 Task: Toggle the option "Automatically expand console.trace() messages".
Action: Mouse moved to (1201, 31)
Screenshot: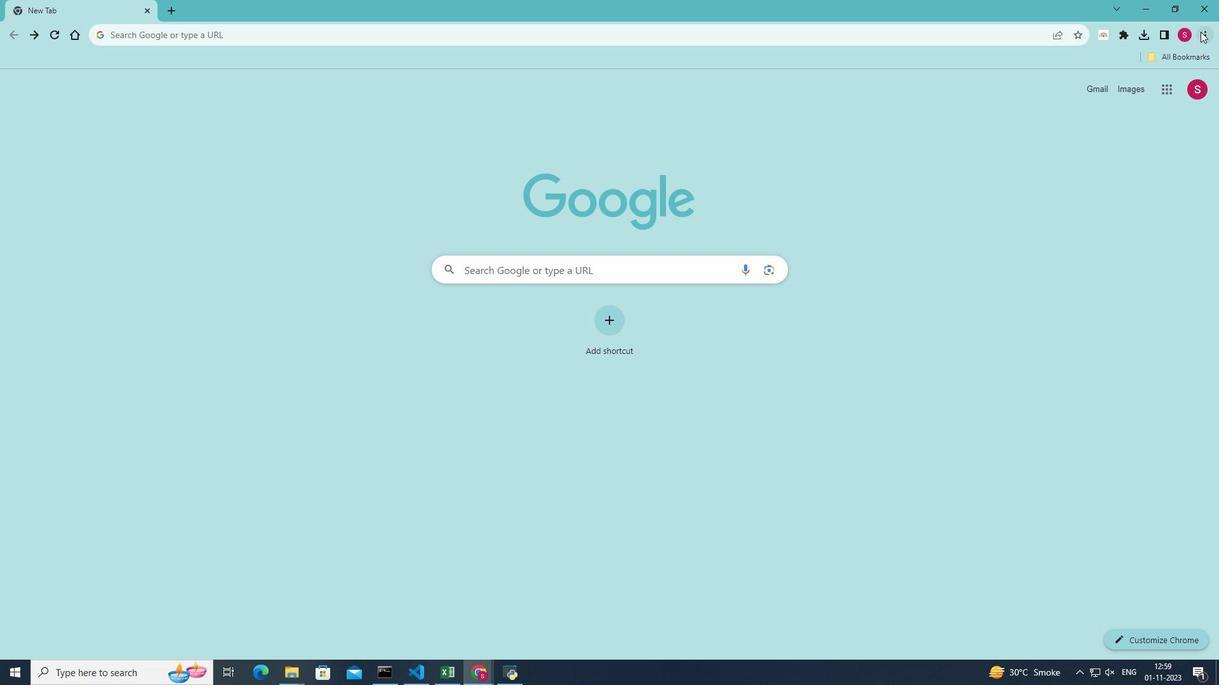 
Action: Mouse pressed left at (1201, 31)
Screenshot: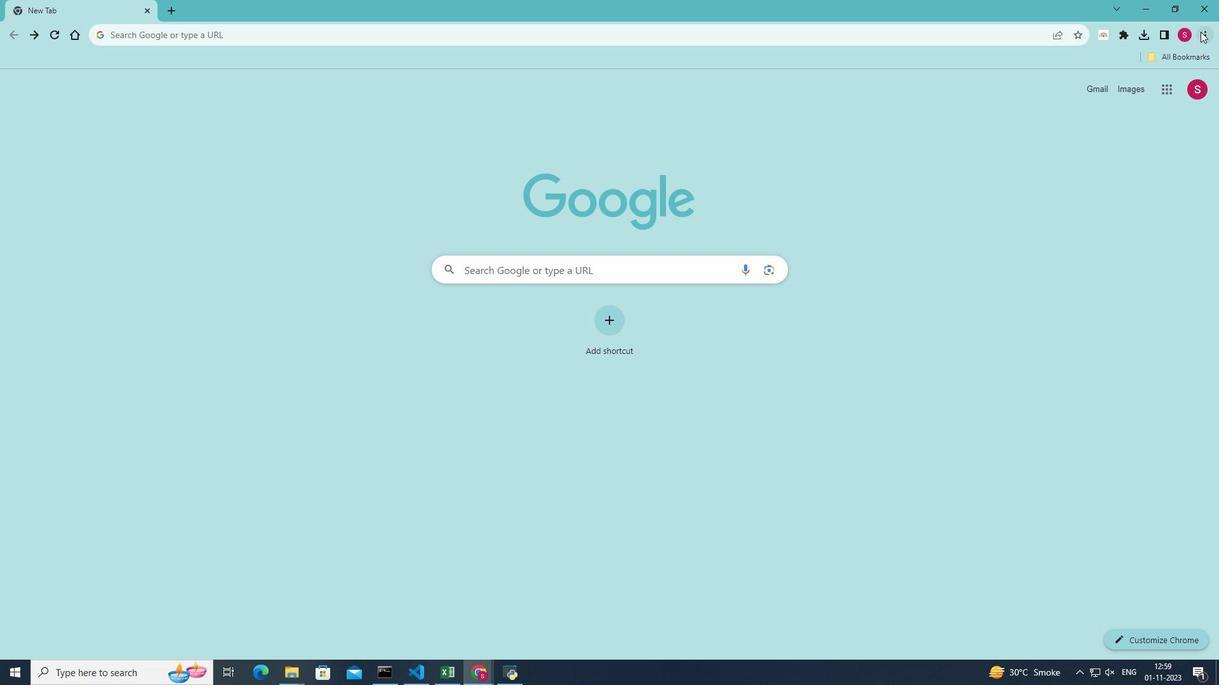 
Action: Mouse moved to (938, 323)
Screenshot: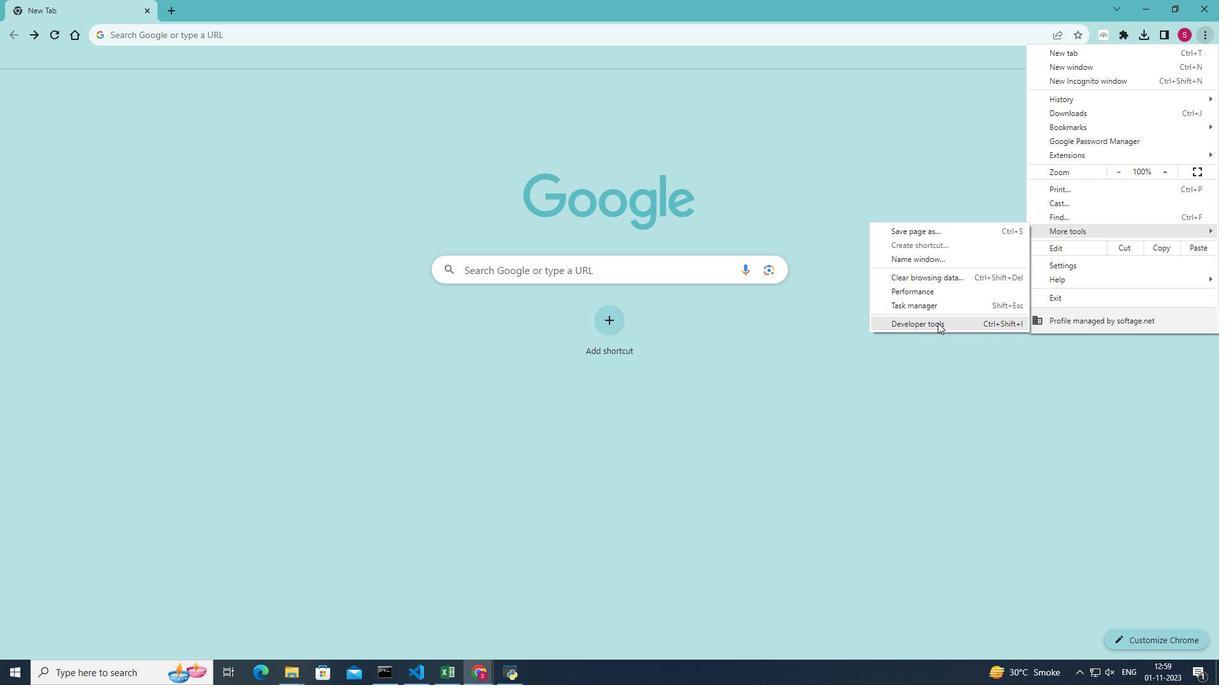 
Action: Mouse pressed left at (938, 323)
Screenshot: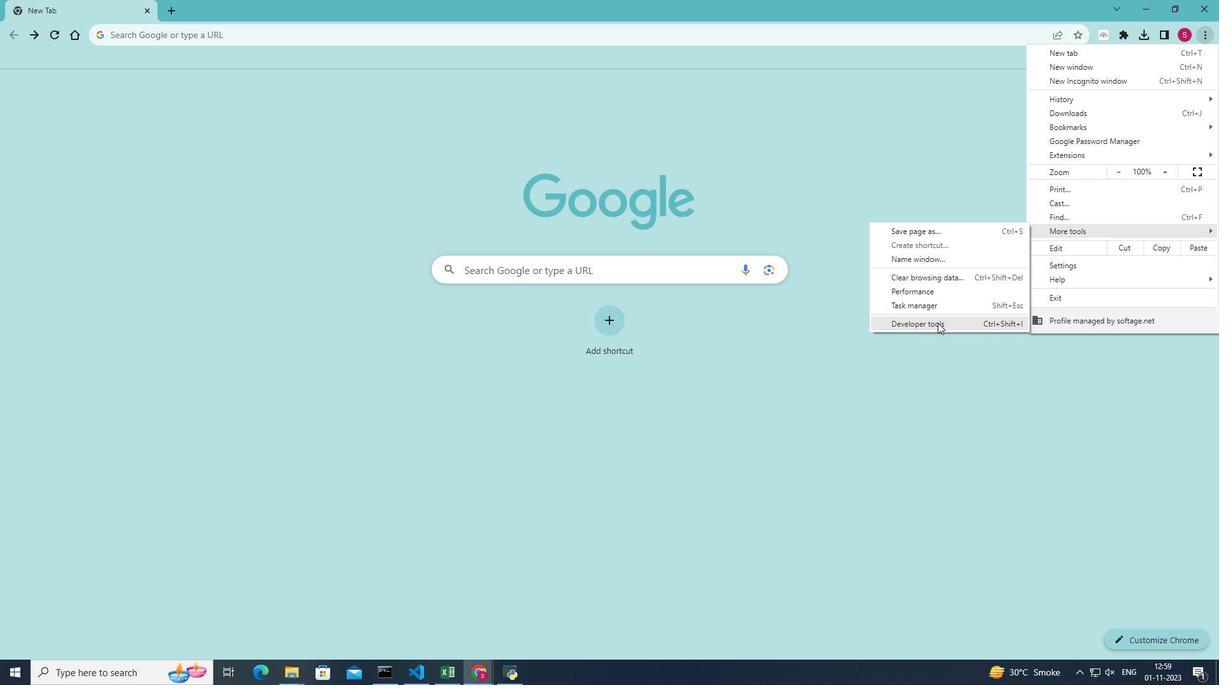 
Action: Mouse moved to (1175, 74)
Screenshot: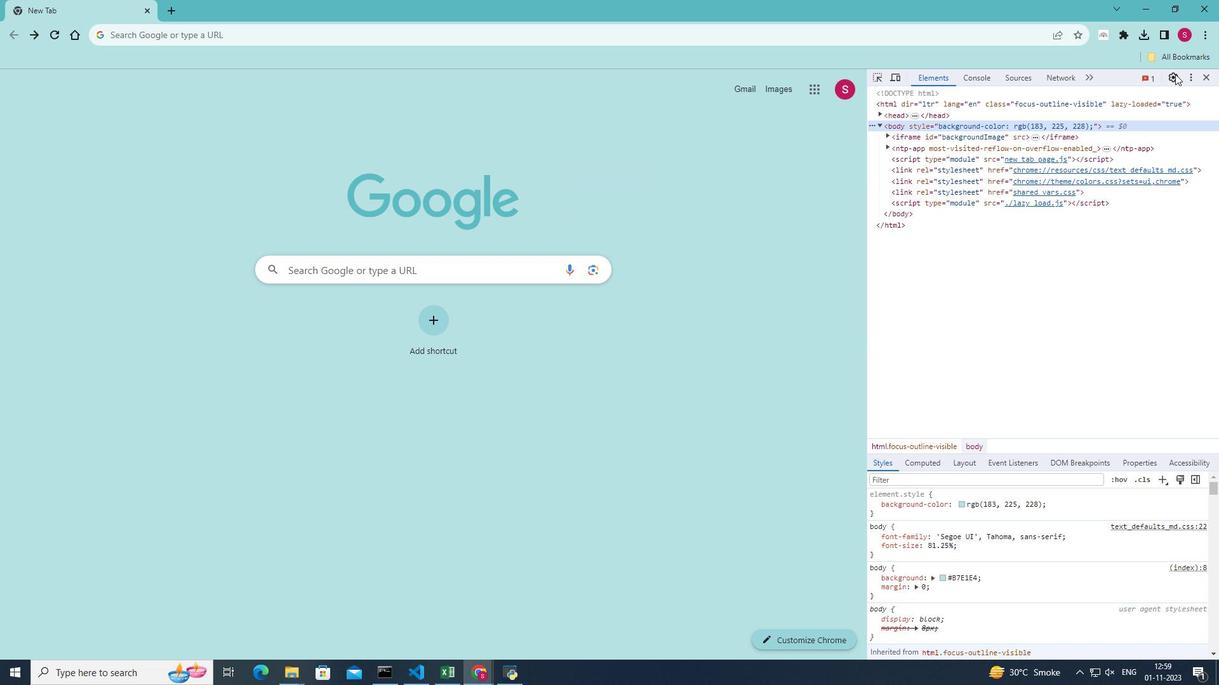 
Action: Mouse pressed left at (1175, 74)
Screenshot: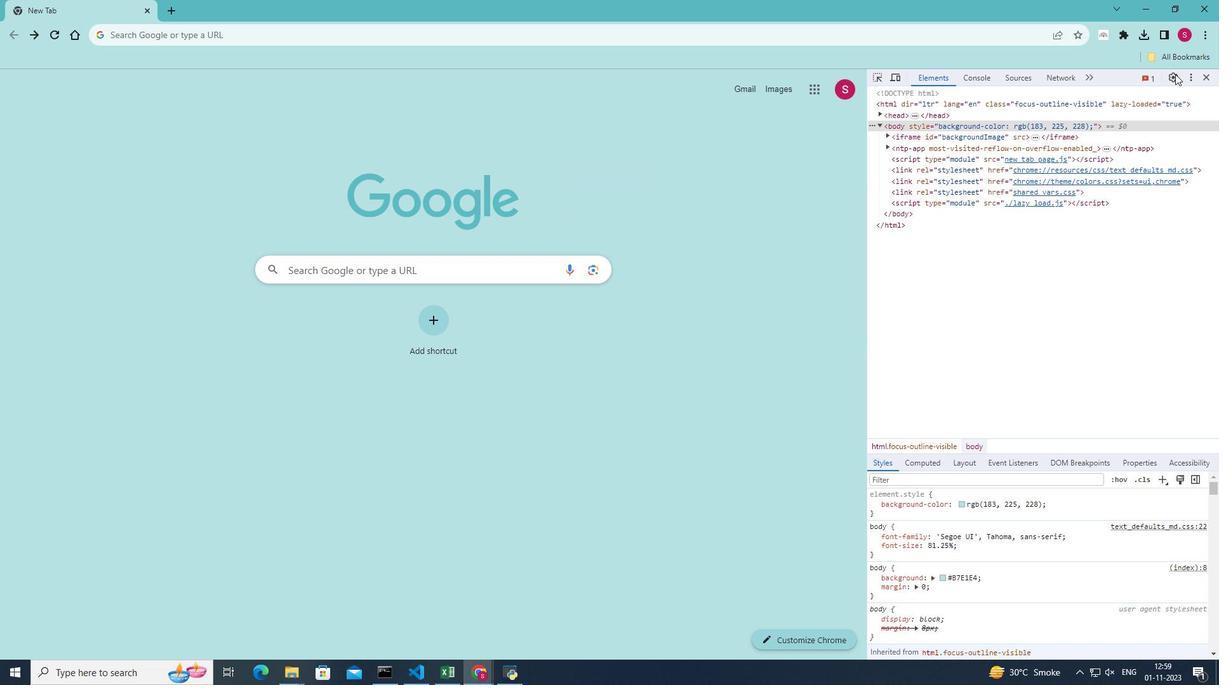 
Action: Mouse moved to (1162, 304)
Screenshot: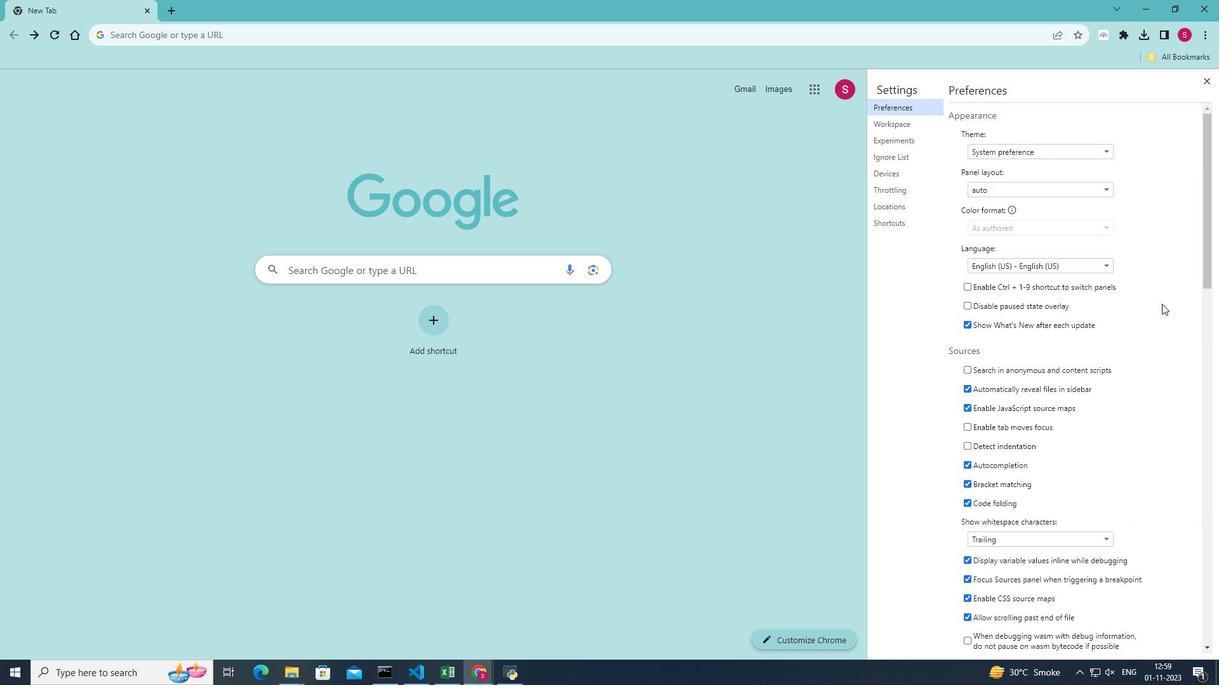 
Action: Mouse scrolled (1162, 303) with delta (0, 0)
Screenshot: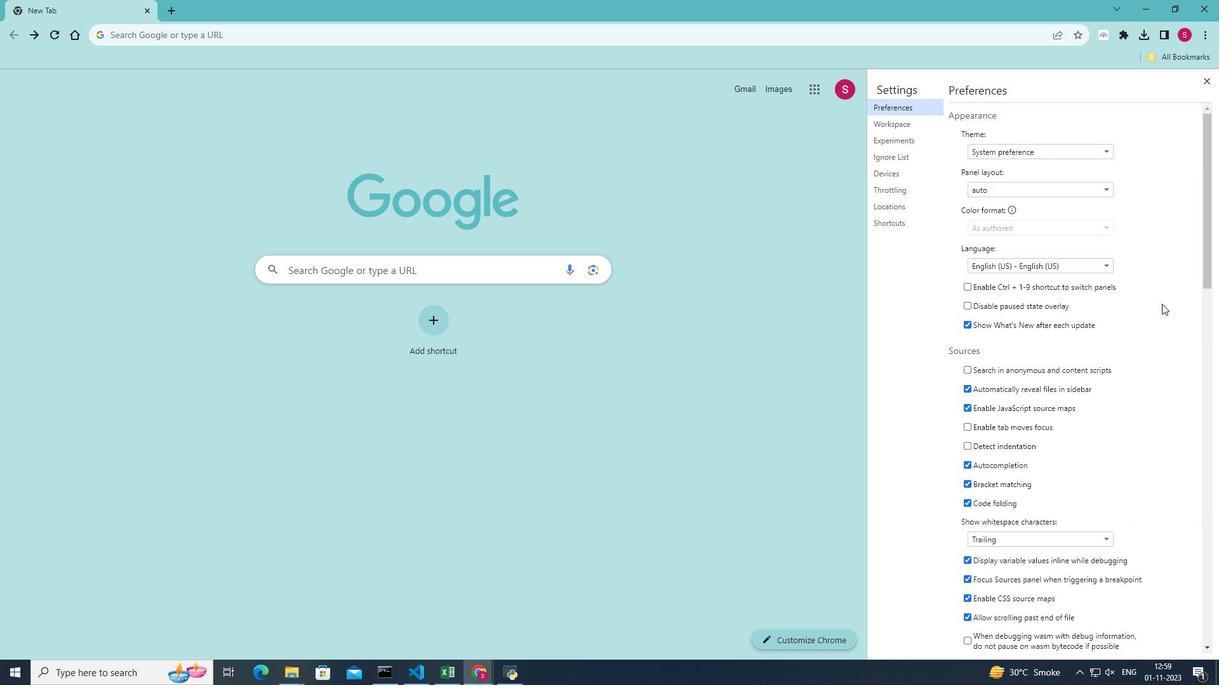 
Action: Mouse scrolled (1162, 303) with delta (0, 0)
Screenshot: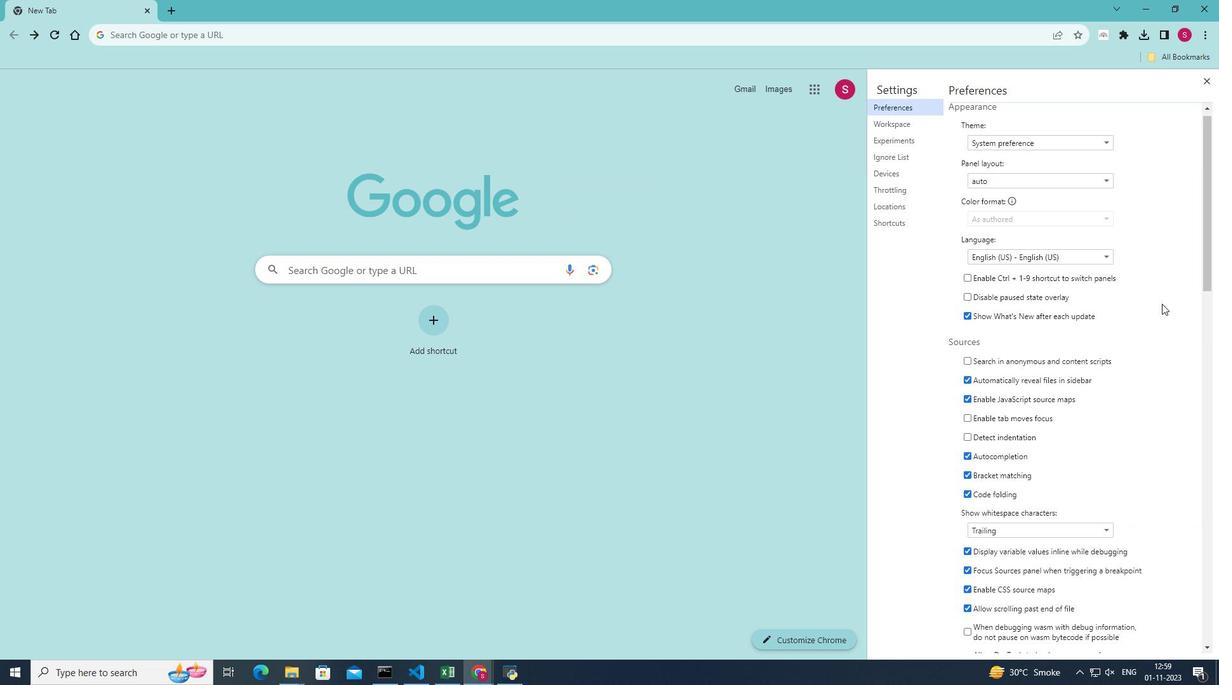 
Action: Mouse scrolled (1162, 303) with delta (0, 0)
Screenshot: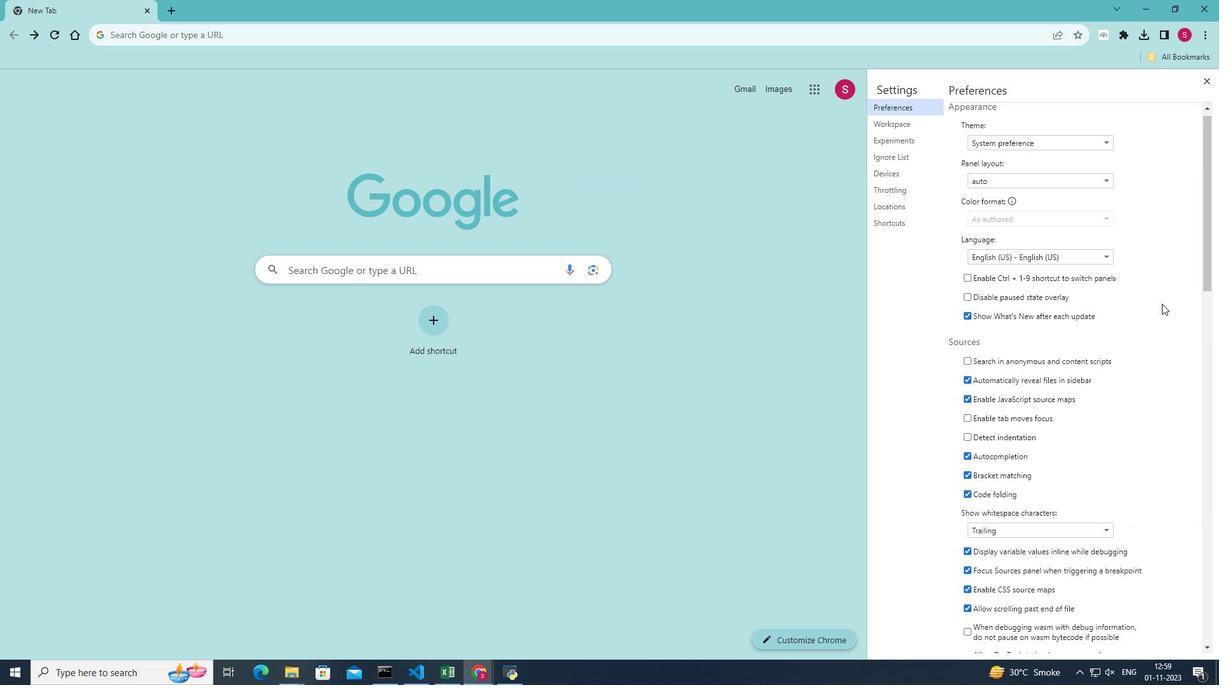 
Action: Mouse scrolled (1162, 303) with delta (0, 0)
Screenshot: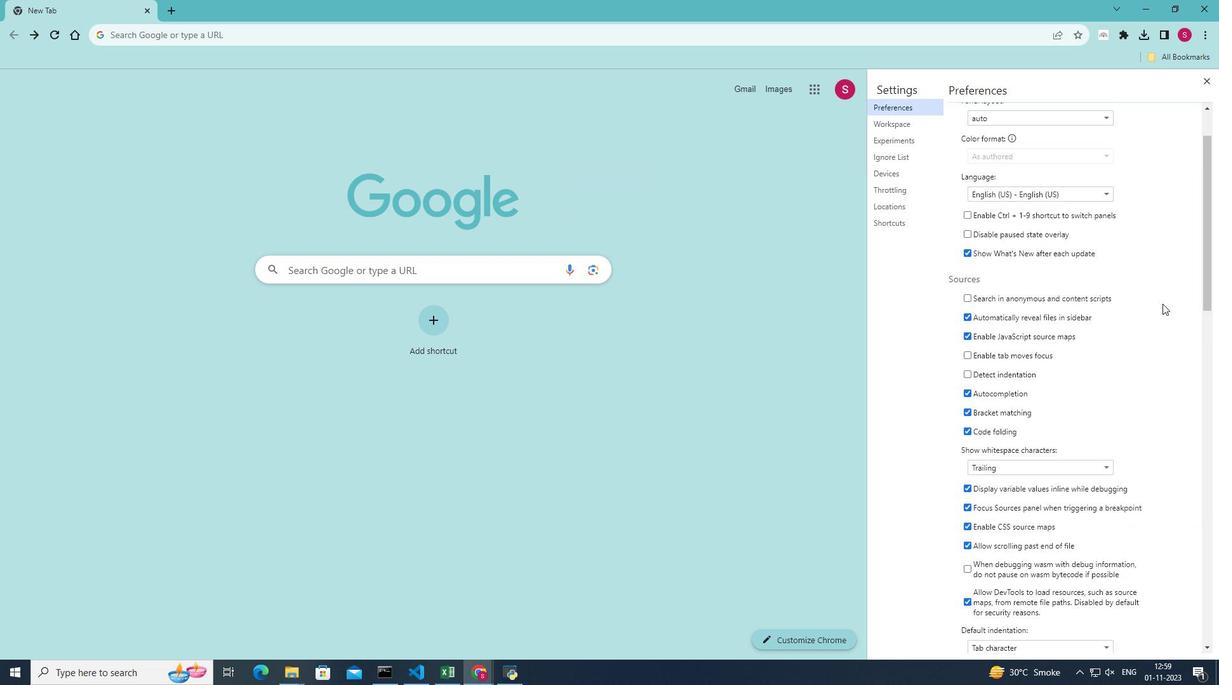 
Action: Mouse moved to (1162, 304)
Screenshot: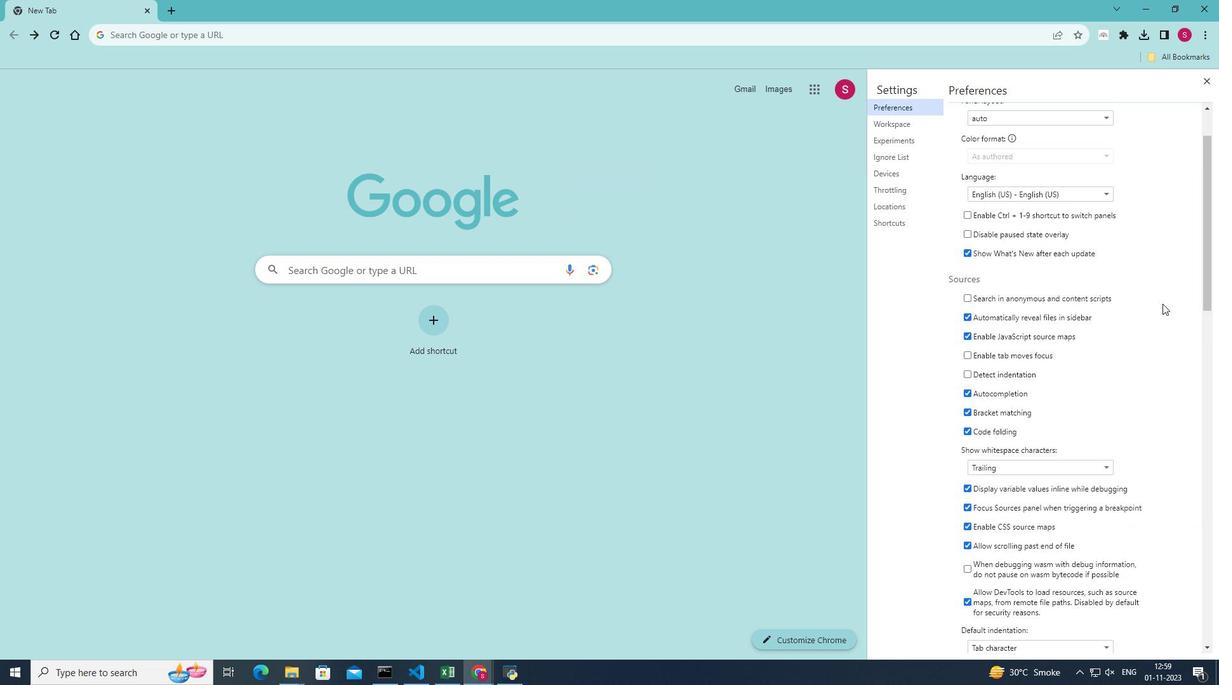 
Action: Mouse scrolled (1162, 303) with delta (0, 0)
Screenshot: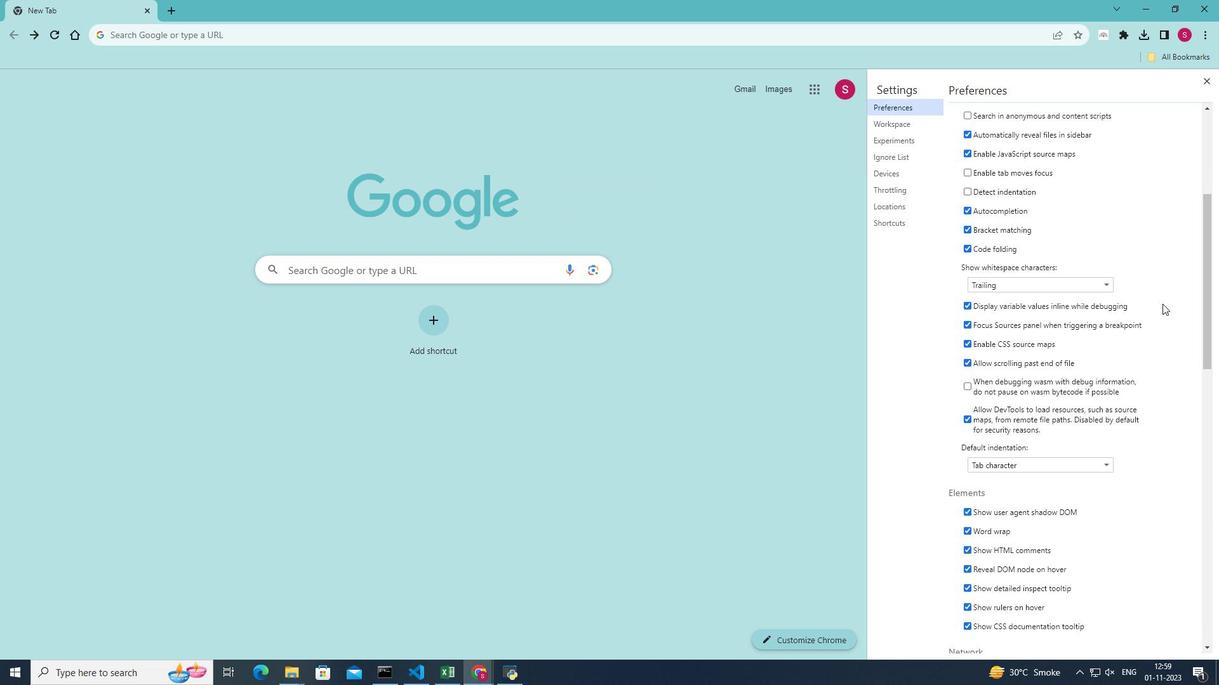 
Action: Mouse scrolled (1162, 303) with delta (0, 0)
Screenshot: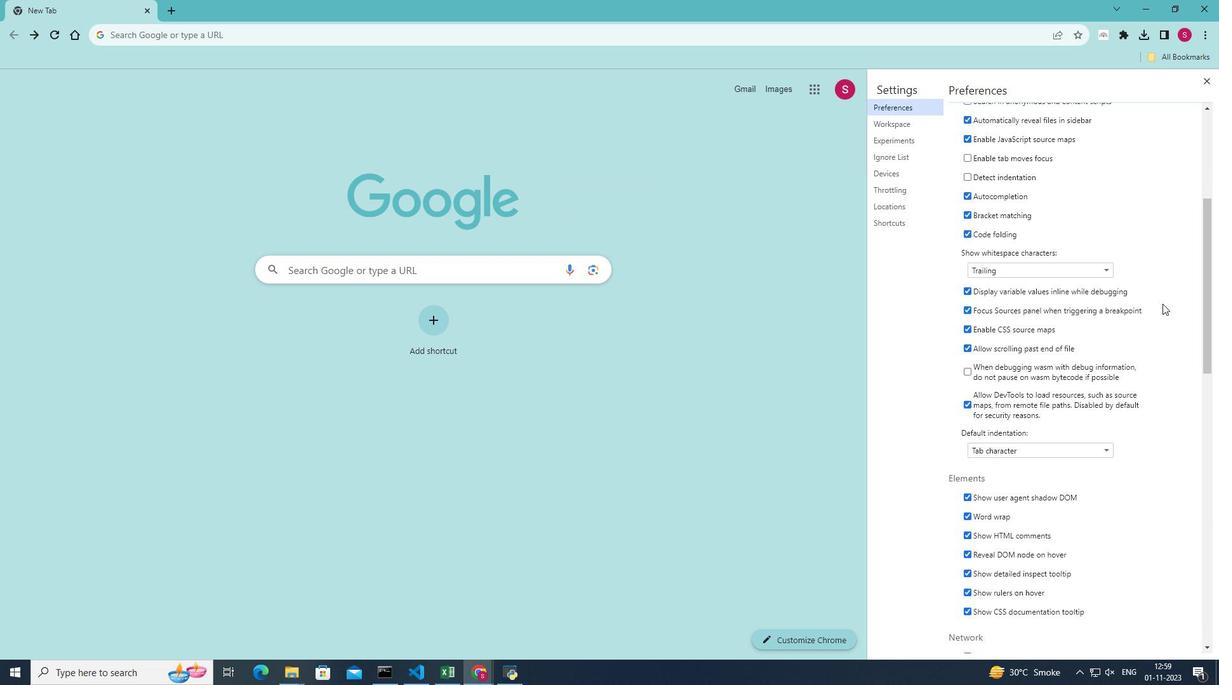
Action: Mouse scrolled (1162, 303) with delta (0, 0)
Screenshot: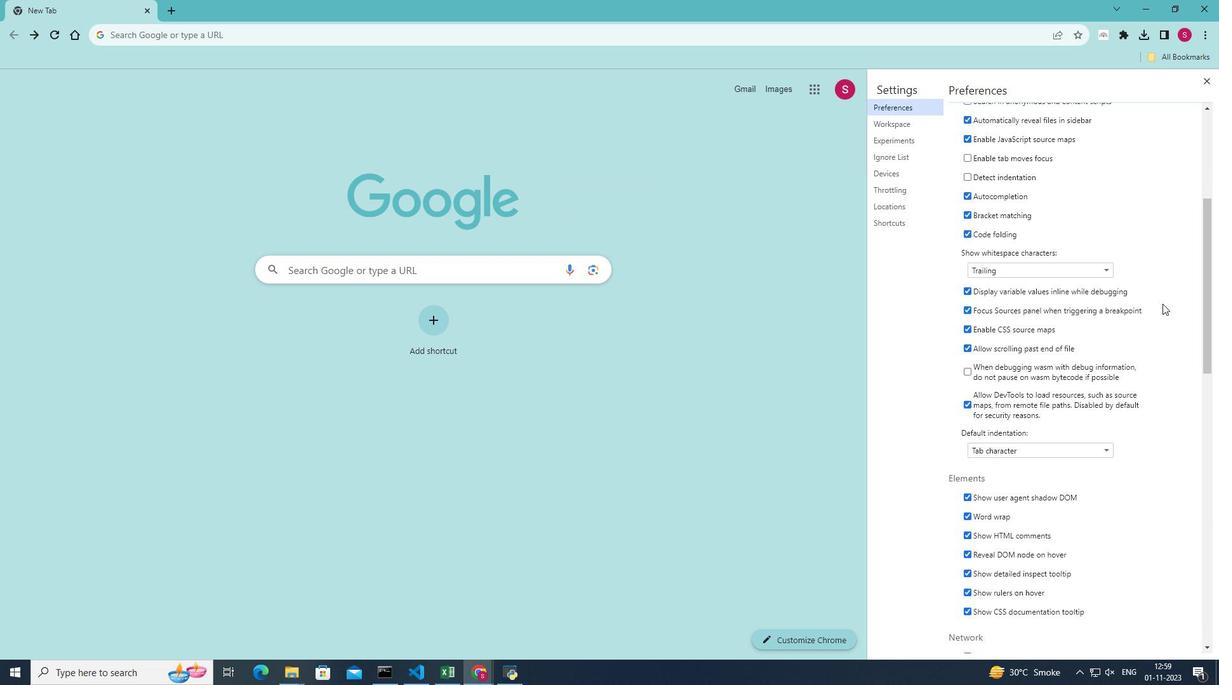 
Action: Mouse scrolled (1162, 303) with delta (0, 0)
Screenshot: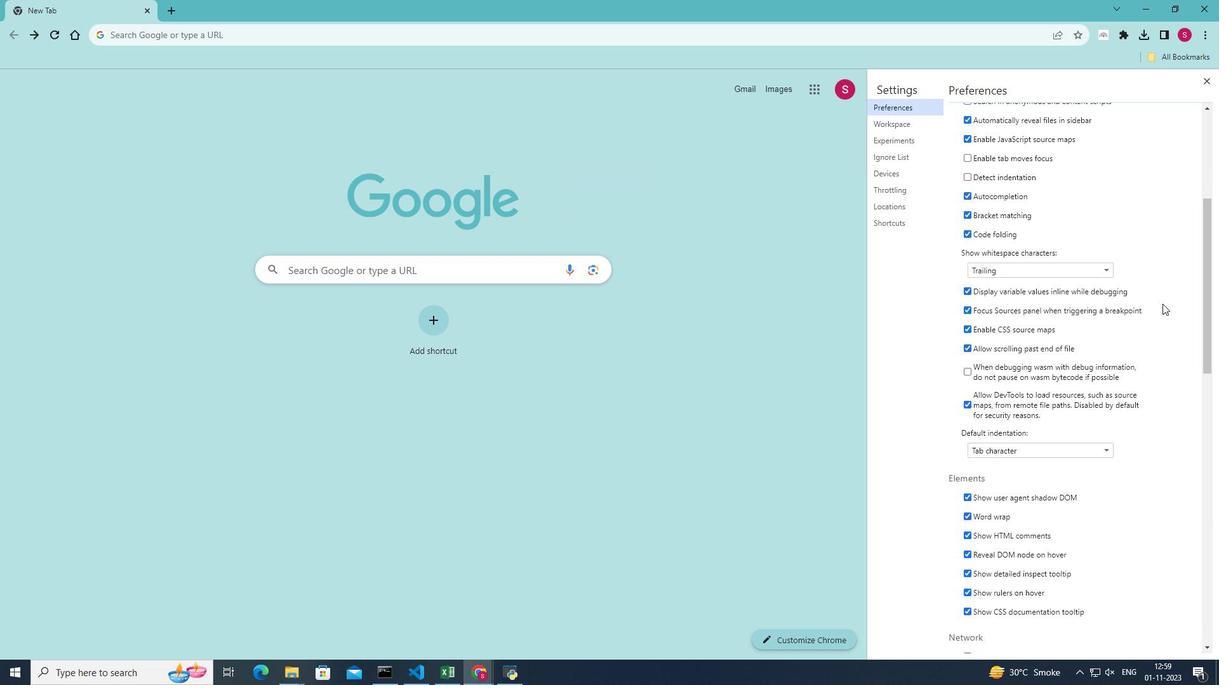 
Action: Mouse scrolled (1162, 303) with delta (0, 0)
Screenshot: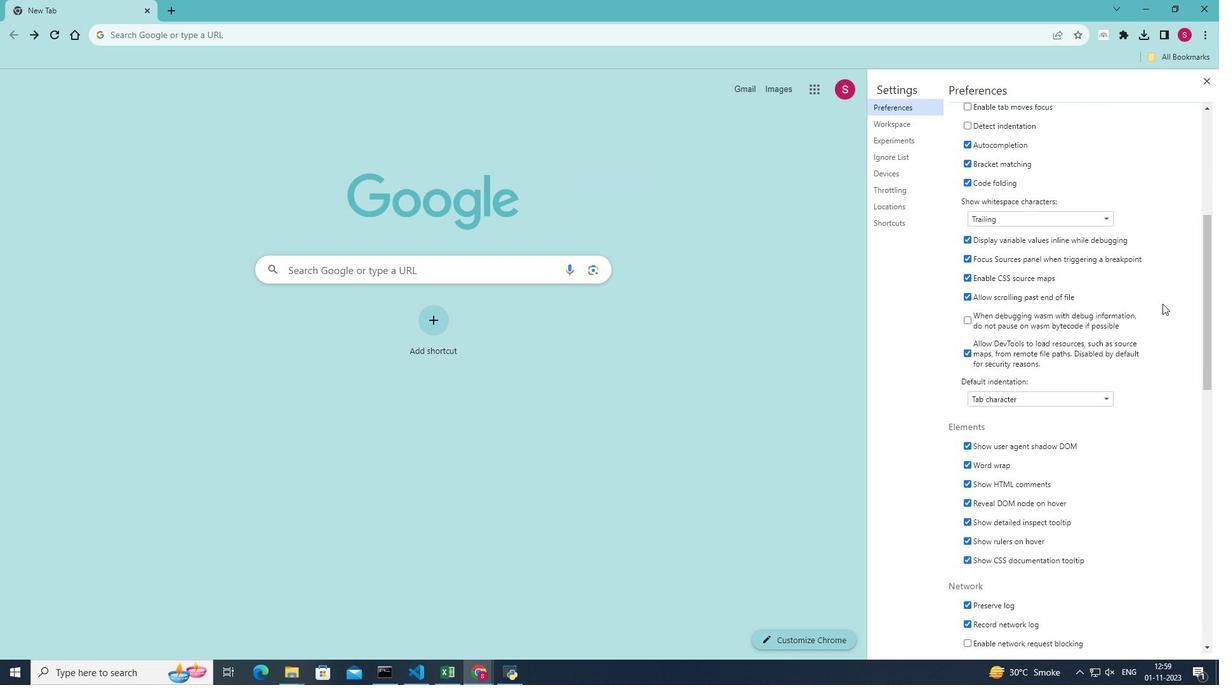 
Action: Mouse scrolled (1162, 303) with delta (0, 0)
Screenshot: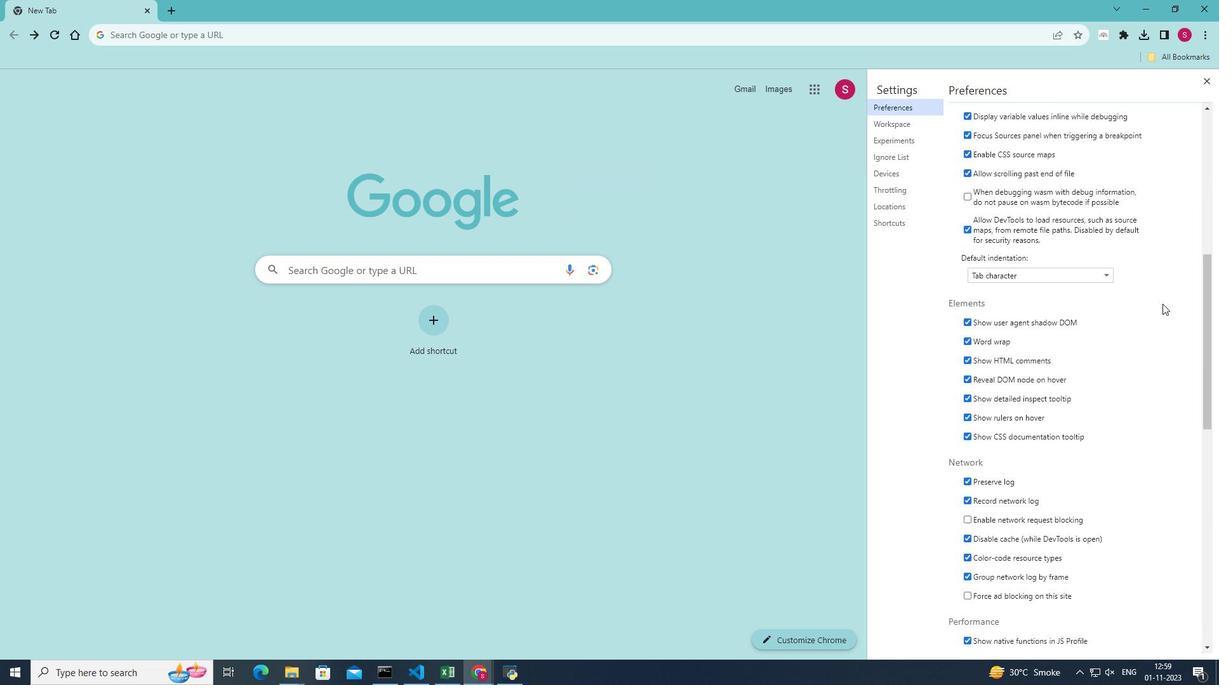 
Action: Mouse scrolled (1162, 303) with delta (0, 0)
Screenshot: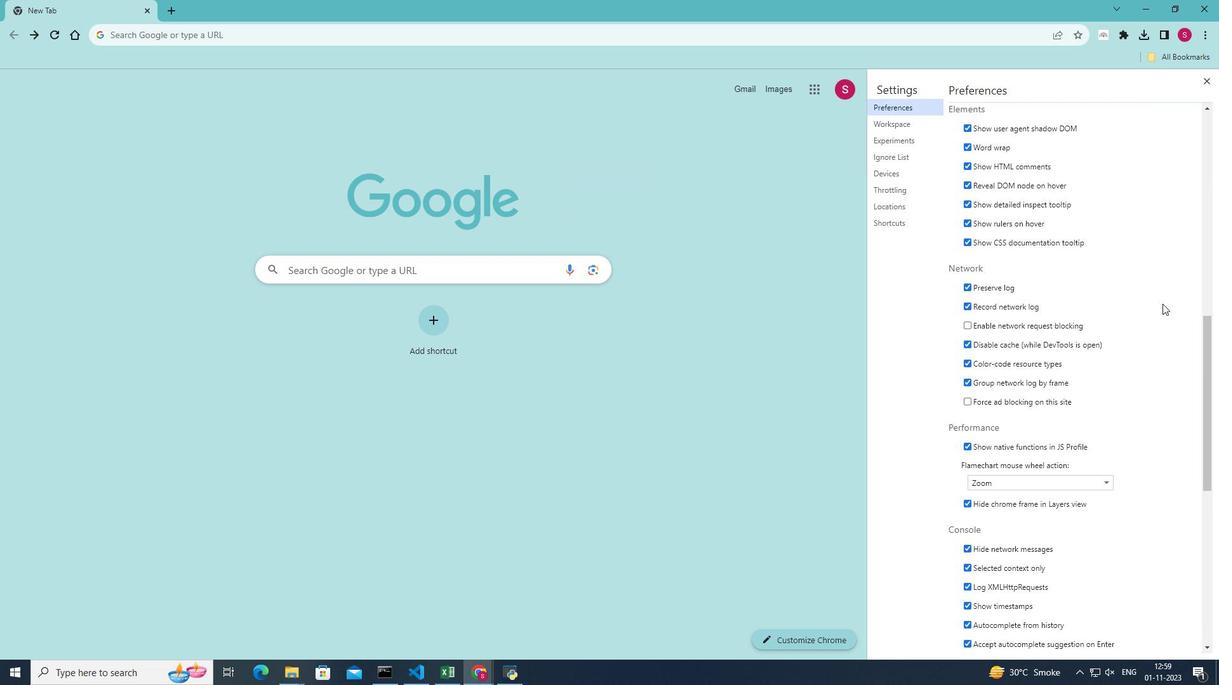 
Action: Mouse scrolled (1162, 303) with delta (0, 0)
Screenshot: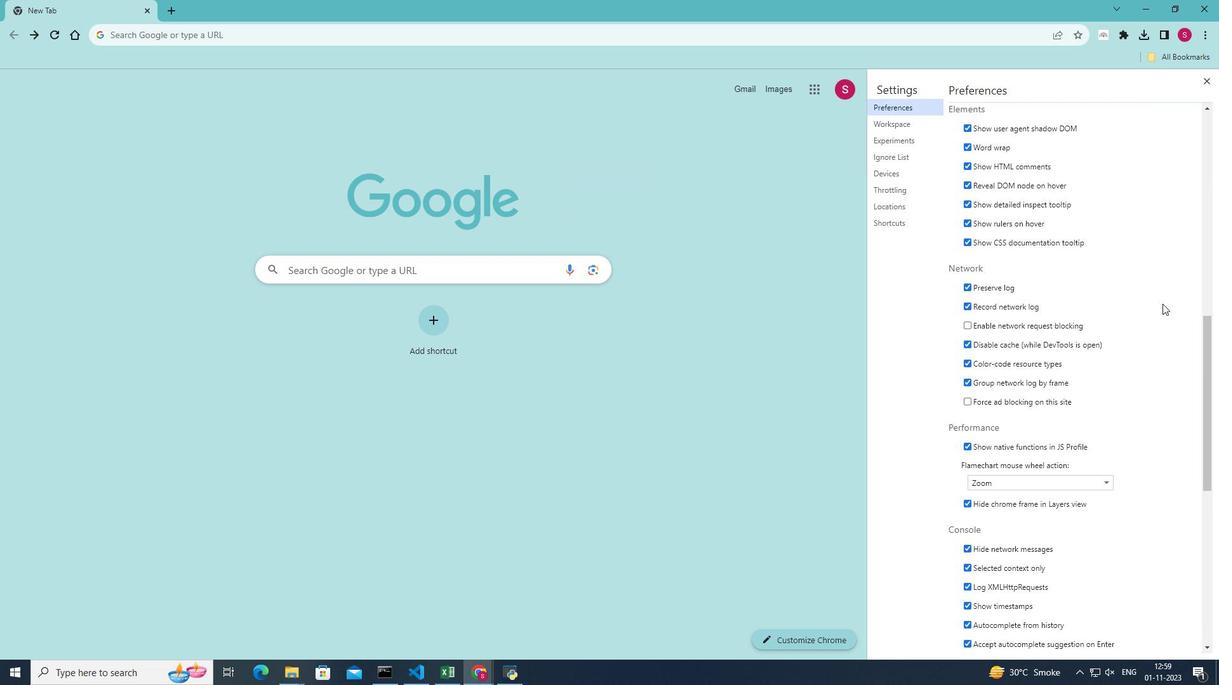 
Action: Mouse scrolled (1162, 303) with delta (0, 0)
Screenshot: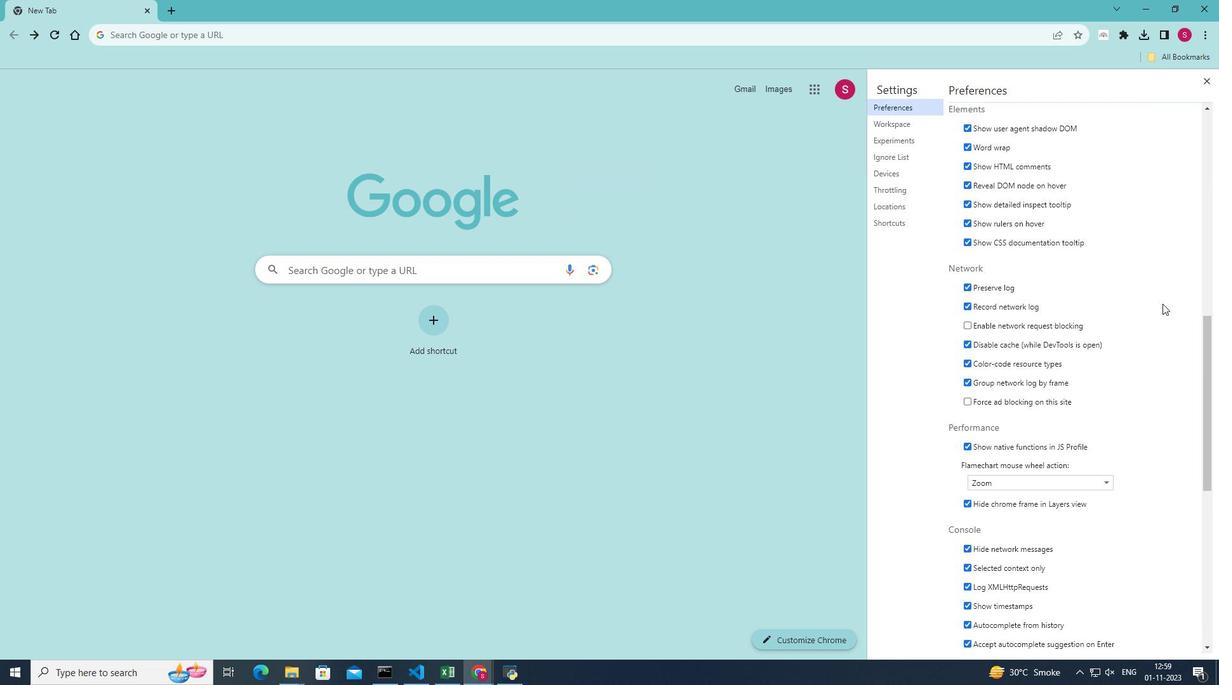 
Action: Mouse scrolled (1162, 303) with delta (0, 0)
Screenshot: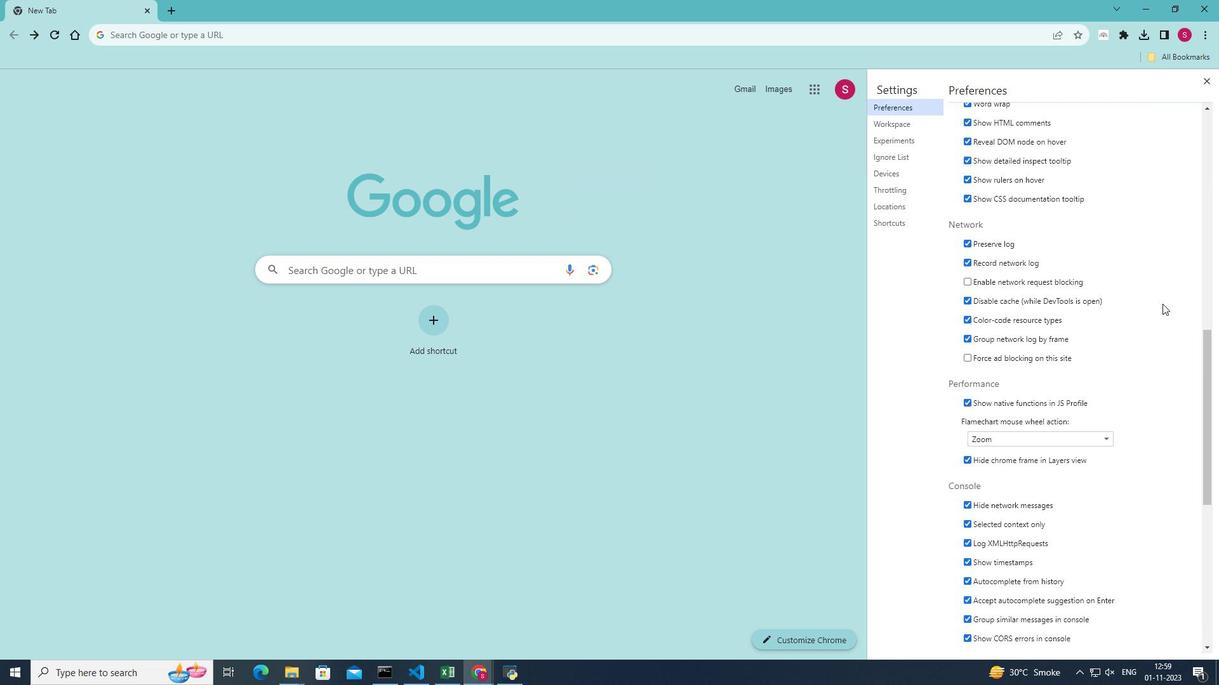 
Action: Mouse scrolled (1162, 303) with delta (0, 0)
Screenshot: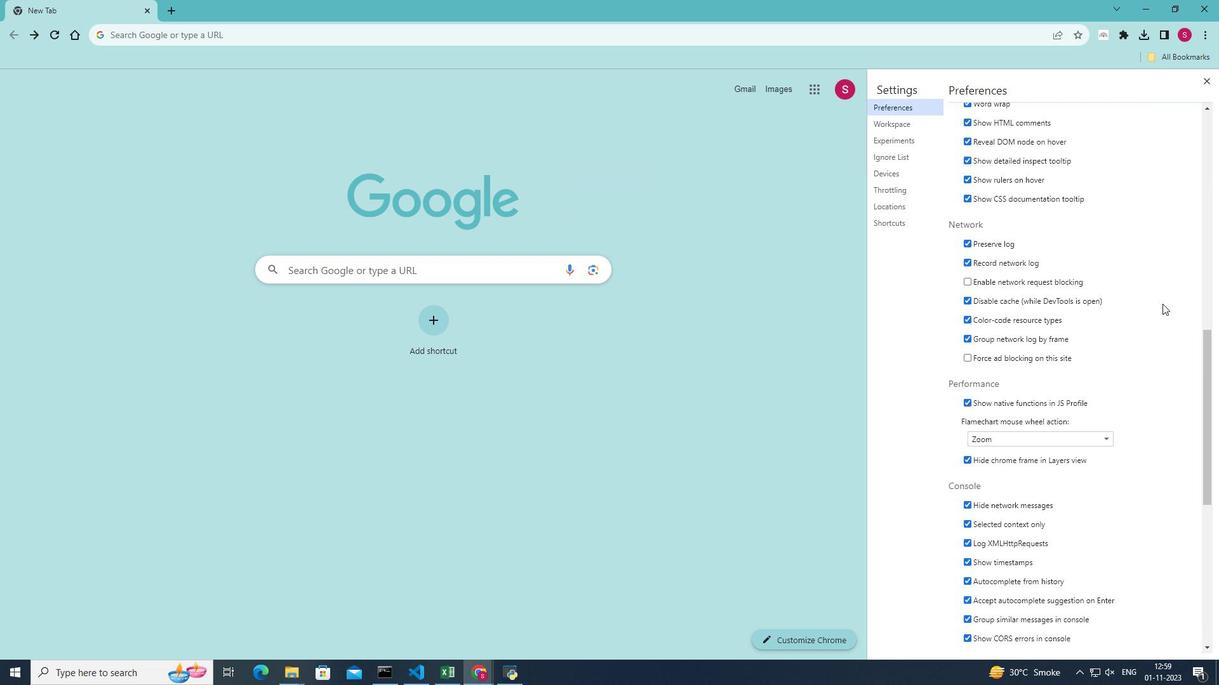 
Action: Mouse scrolled (1162, 303) with delta (0, 0)
Screenshot: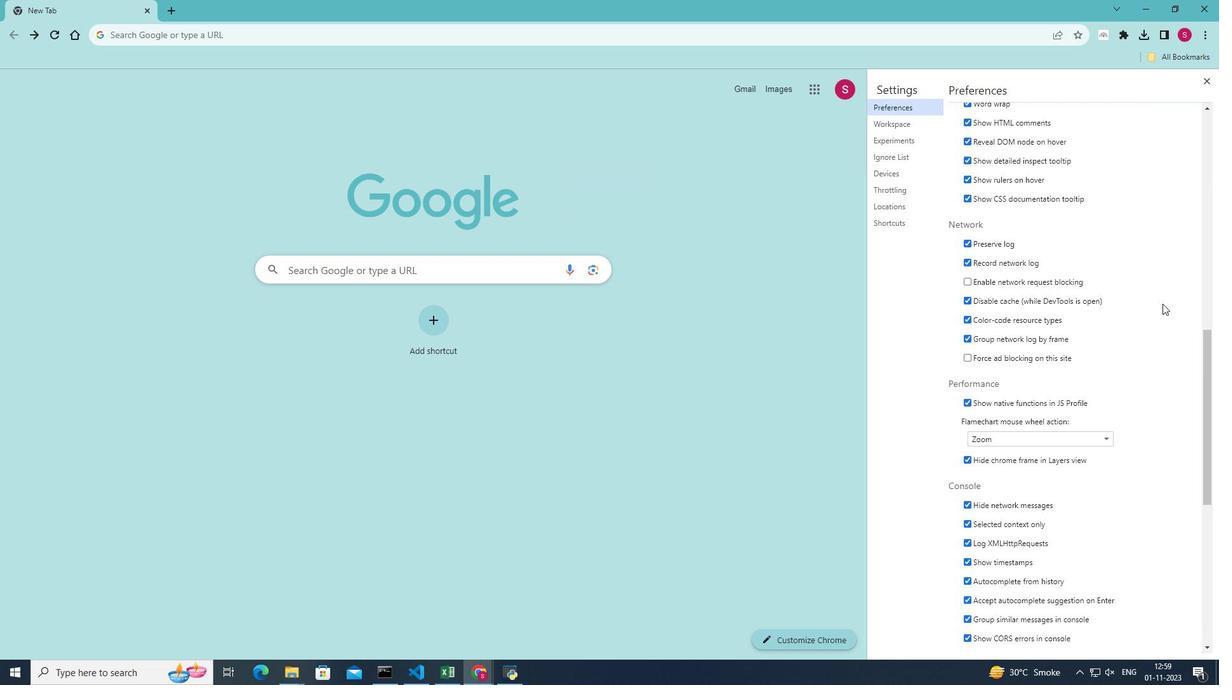 
Action: Mouse moved to (966, 362)
Screenshot: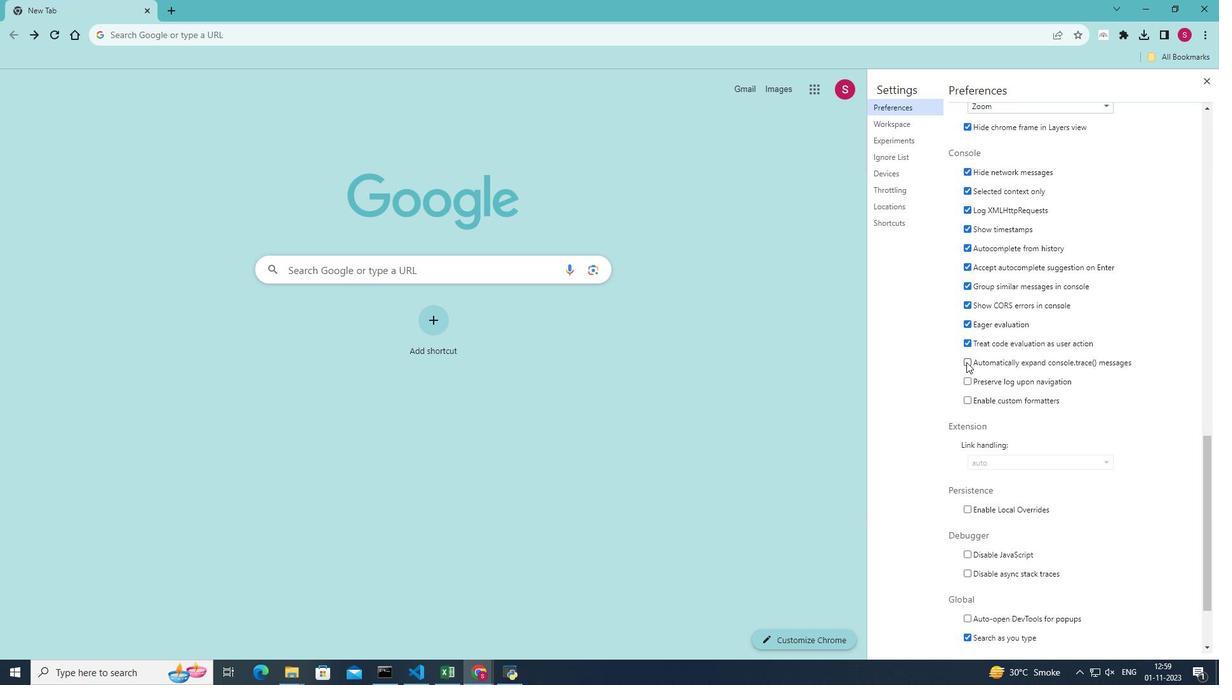 
Action: Mouse pressed left at (966, 362)
Screenshot: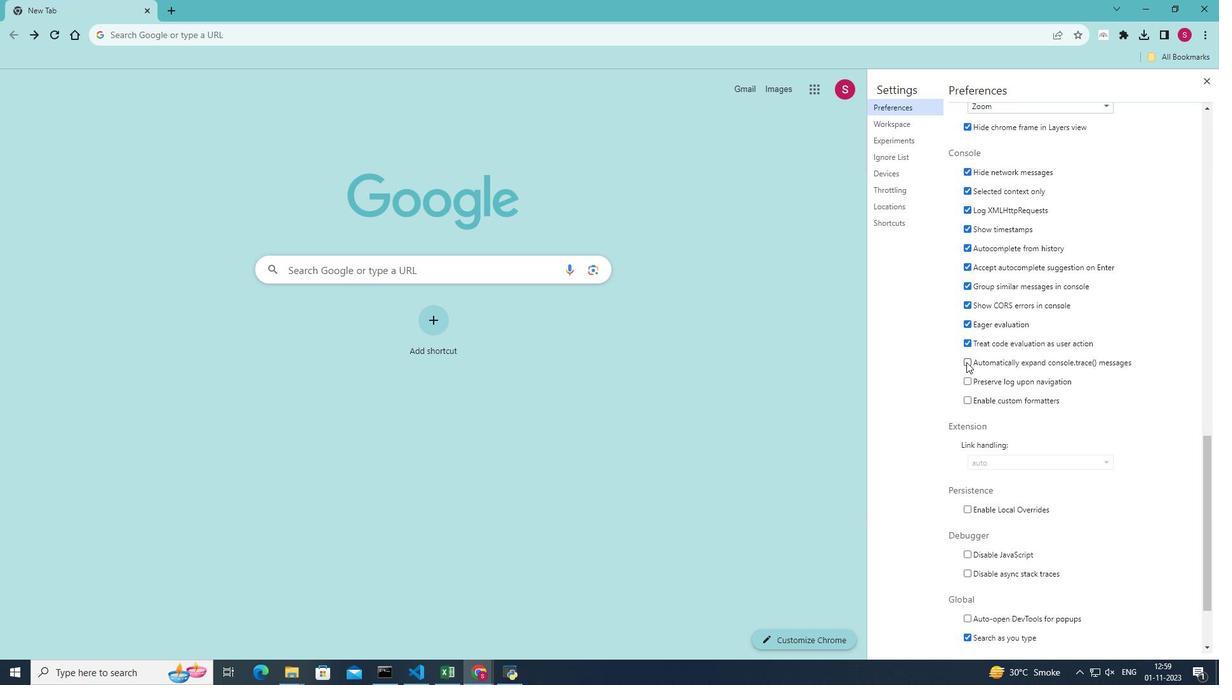 
Action: Mouse moved to (1106, 343)
Screenshot: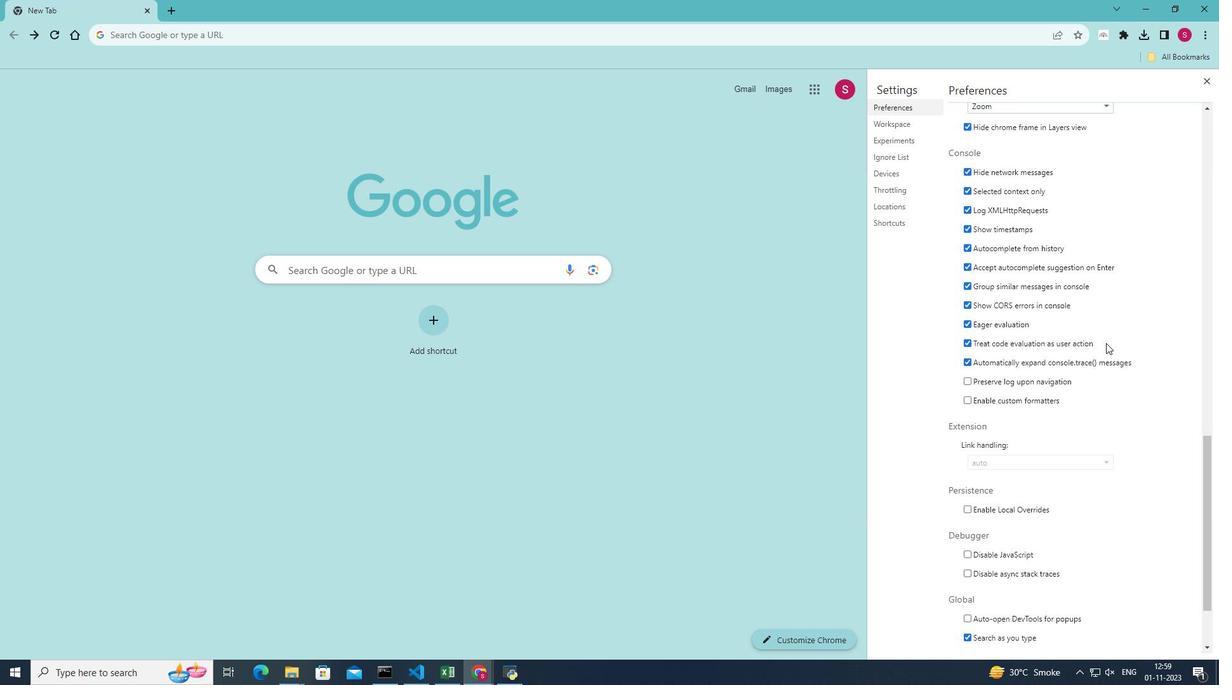 
